 Task: Open Card Card0000000028 in Board Board0000000007 in Workspace WS0000000003 in Trello. Add Member 17.ch.pooja@gmail.com to Card Card0000000028 in Board Board0000000007 in Workspace WS0000000003 in Trello. Add Red Label titled Label0000000028 to Card Card0000000028 in Board Board0000000007 in Workspace WS0000000003 in Trello. Add Checklist CL0000000028 to Card Card0000000028 in Board Board0000000007 in Workspace WS0000000003 in Trello. Add Dates with Start Date as Jul 01 2023 and Due Date as Jul 31 2023 to Card Card0000000028 in Board Board0000000007 in Workspace WS0000000003 in Trello
Action: Mouse moved to (314, 464)
Screenshot: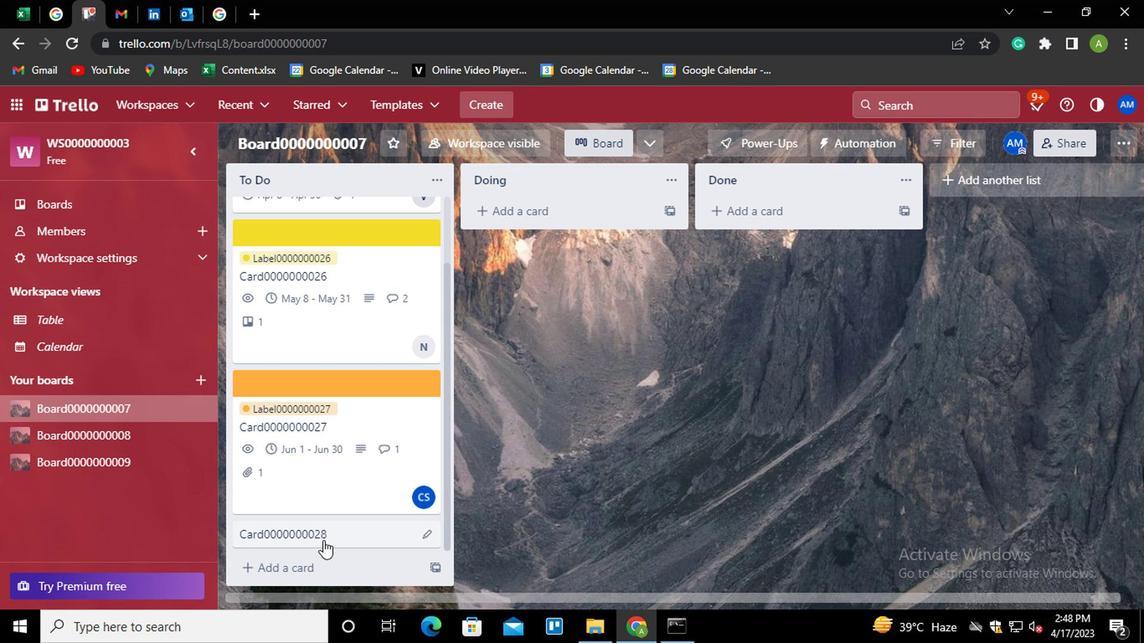 
Action: Mouse pressed left at (314, 464)
Screenshot: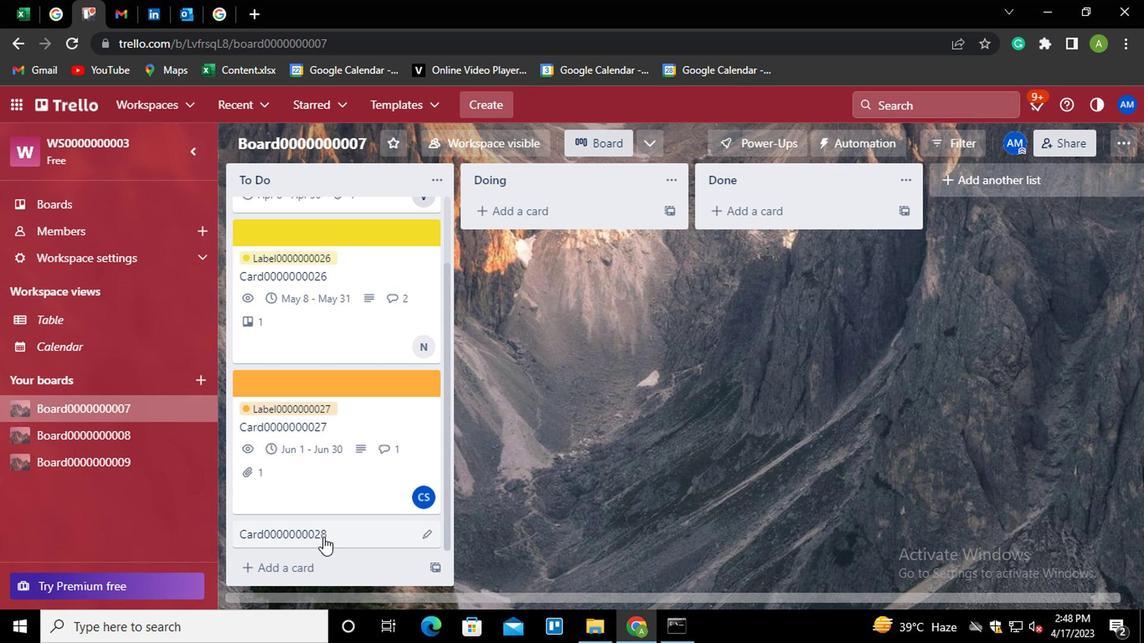 
Action: Mouse moved to (640, 259)
Screenshot: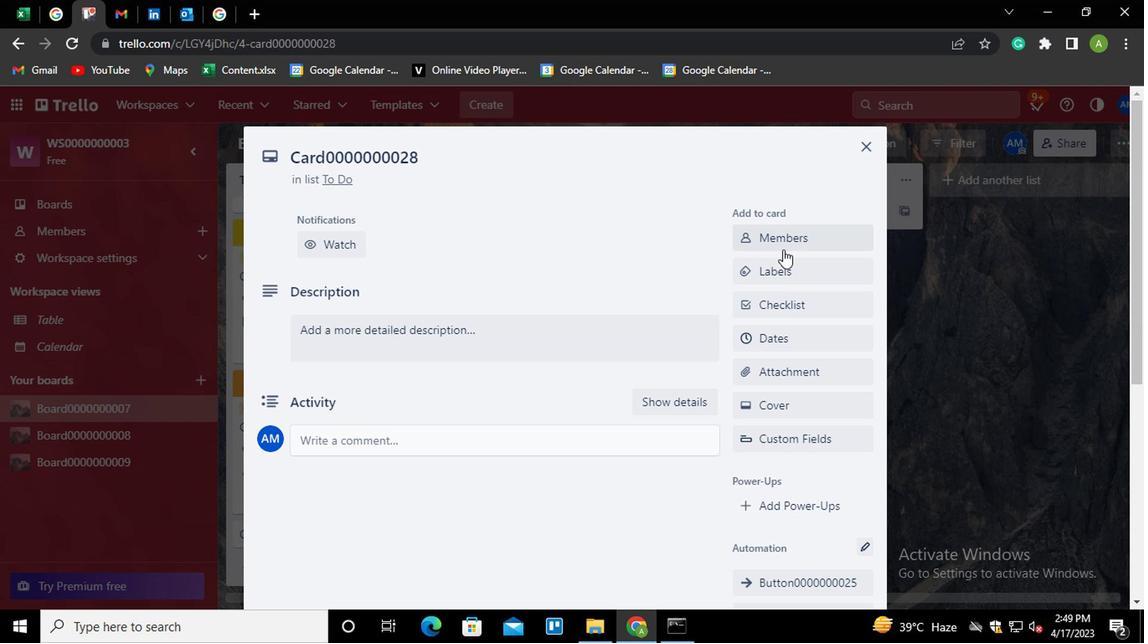 
Action: Mouse pressed left at (640, 259)
Screenshot: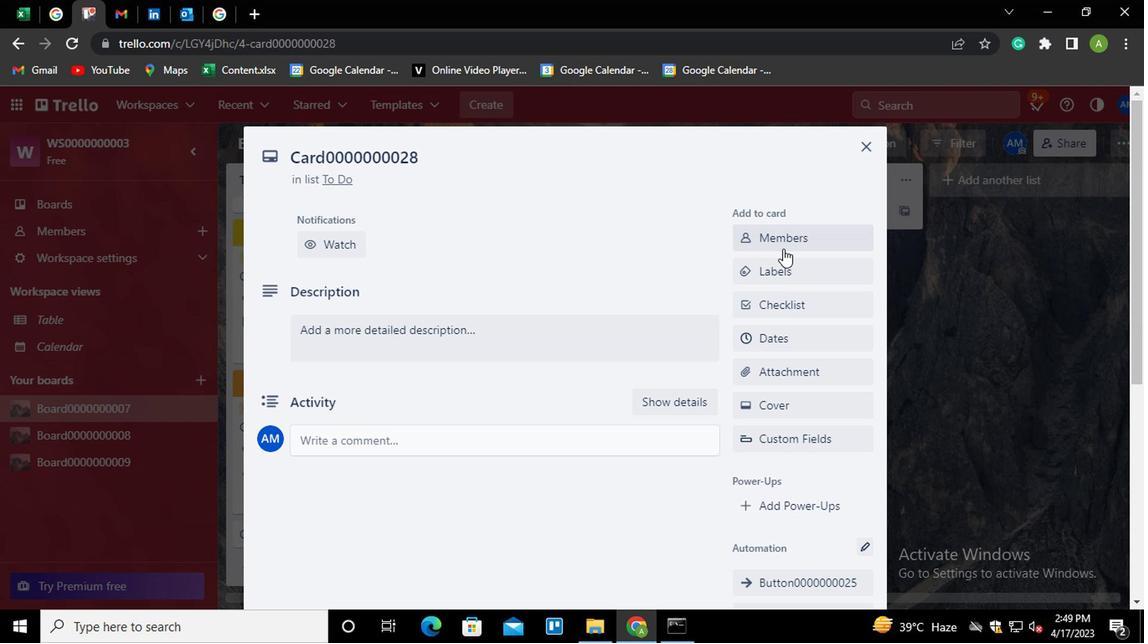 
Action: Key pressed 17.ch.pooja<Key.shift>@GMAIL.COM
Screenshot: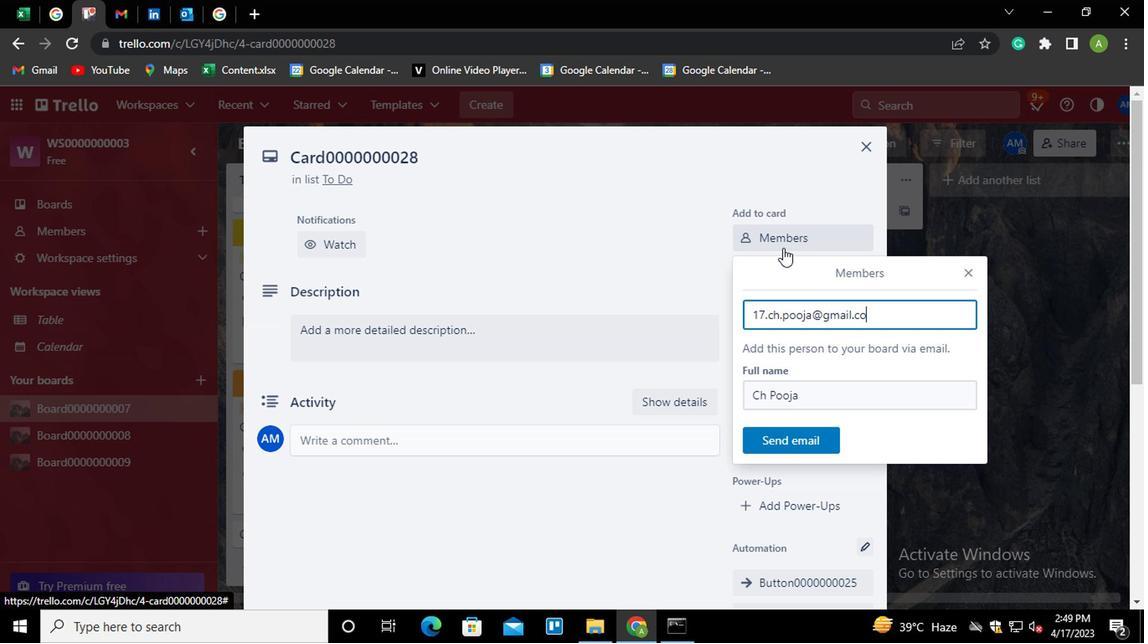 
Action: Mouse moved to (634, 400)
Screenshot: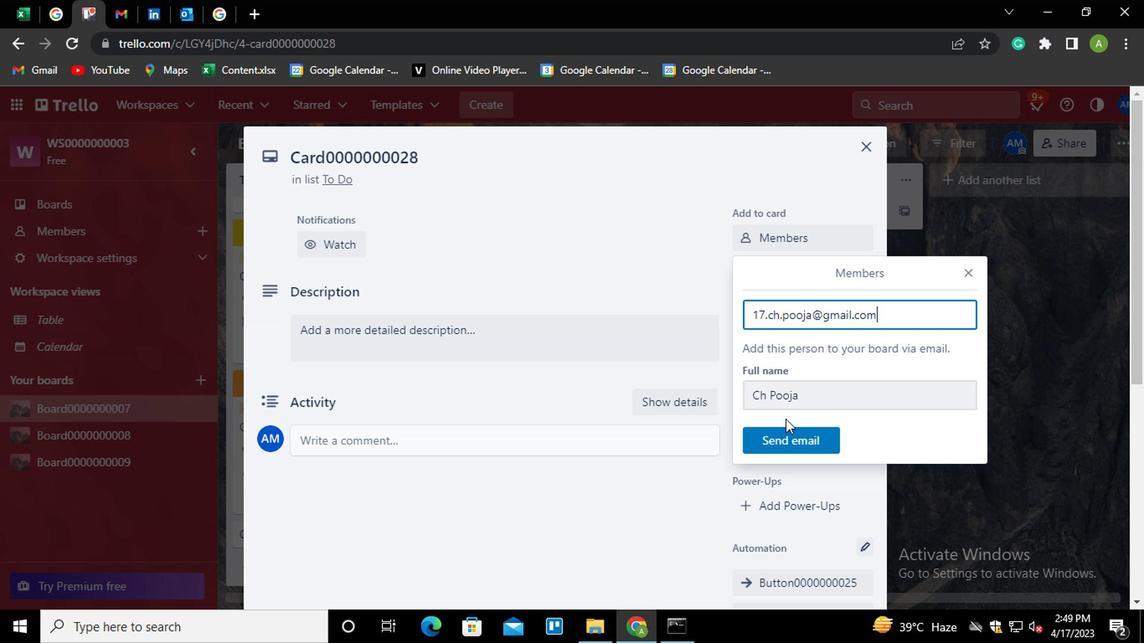
Action: Mouse pressed left at (634, 400)
Screenshot: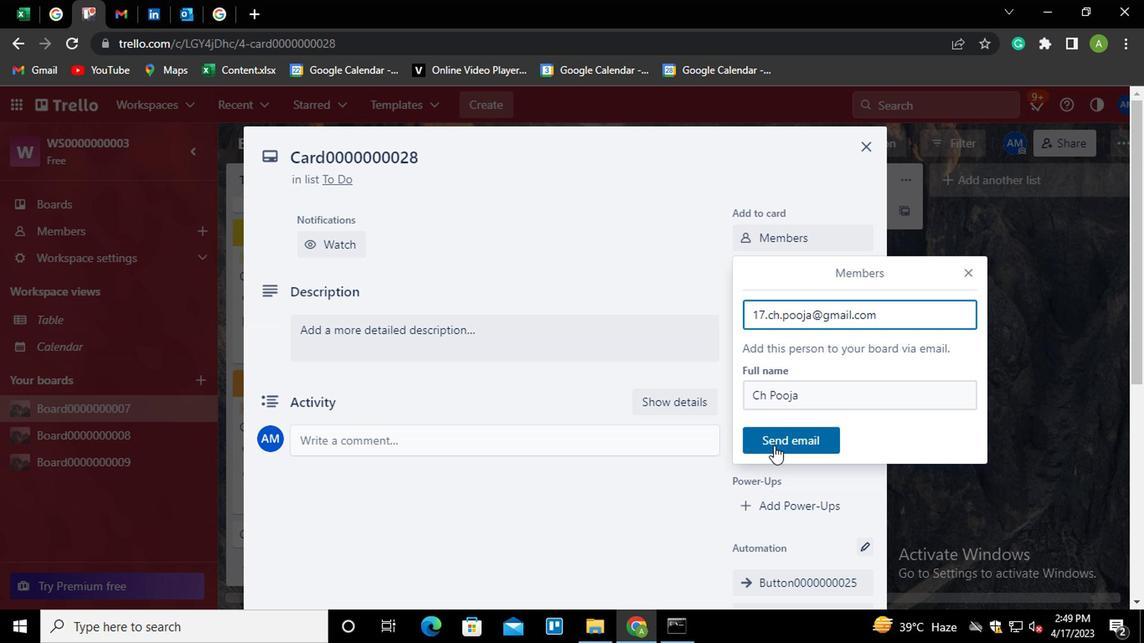 
Action: Mouse moved to (640, 272)
Screenshot: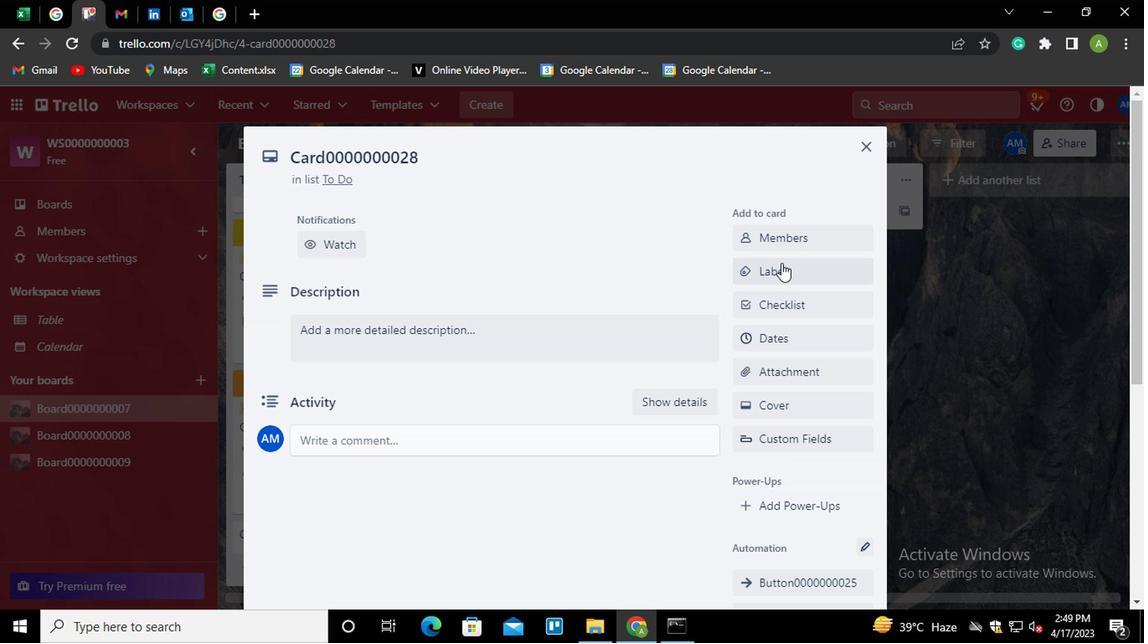 
Action: Mouse pressed left at (640, 272)
Screenshot: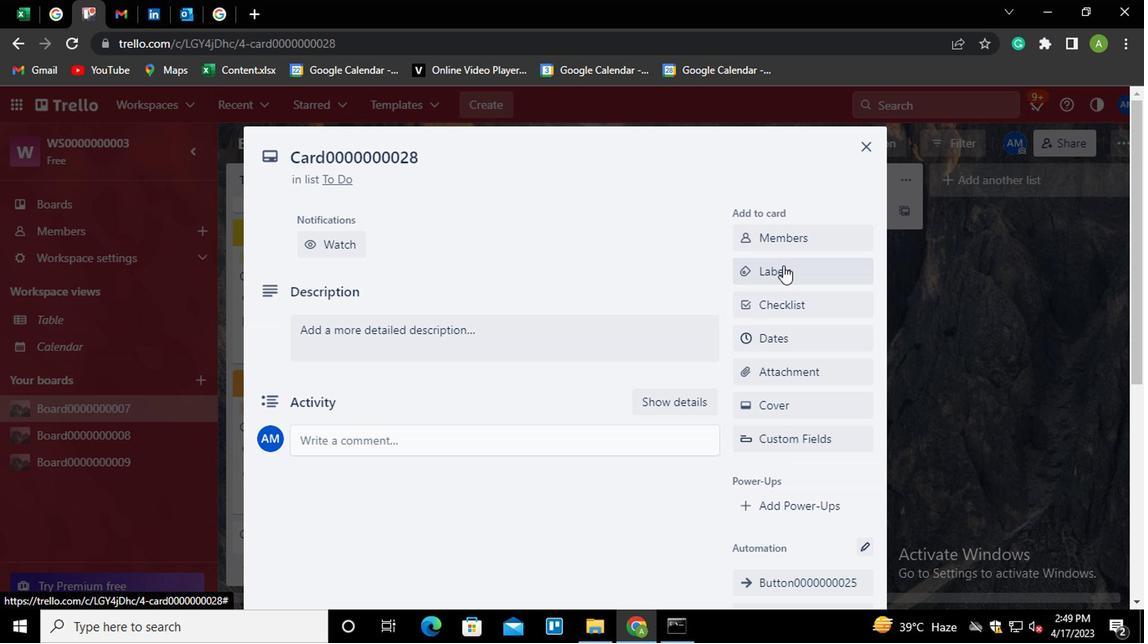 
Action: Mouse moved to (619, 320)
Screenshot: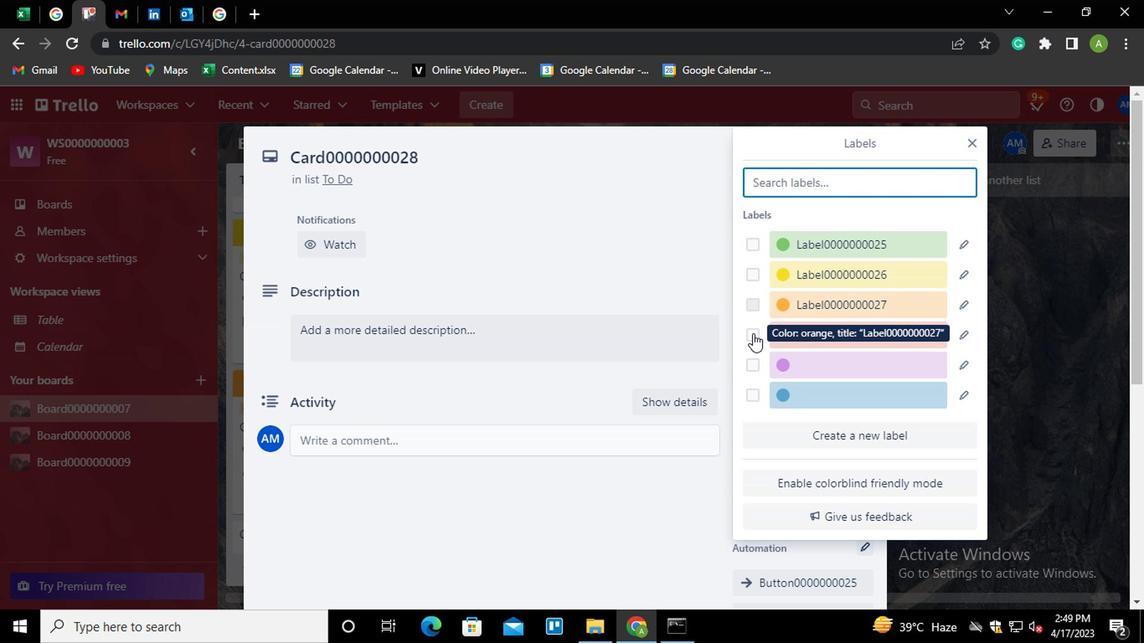 
Action: Mouse pressed left at (619, 320)
Screenshot: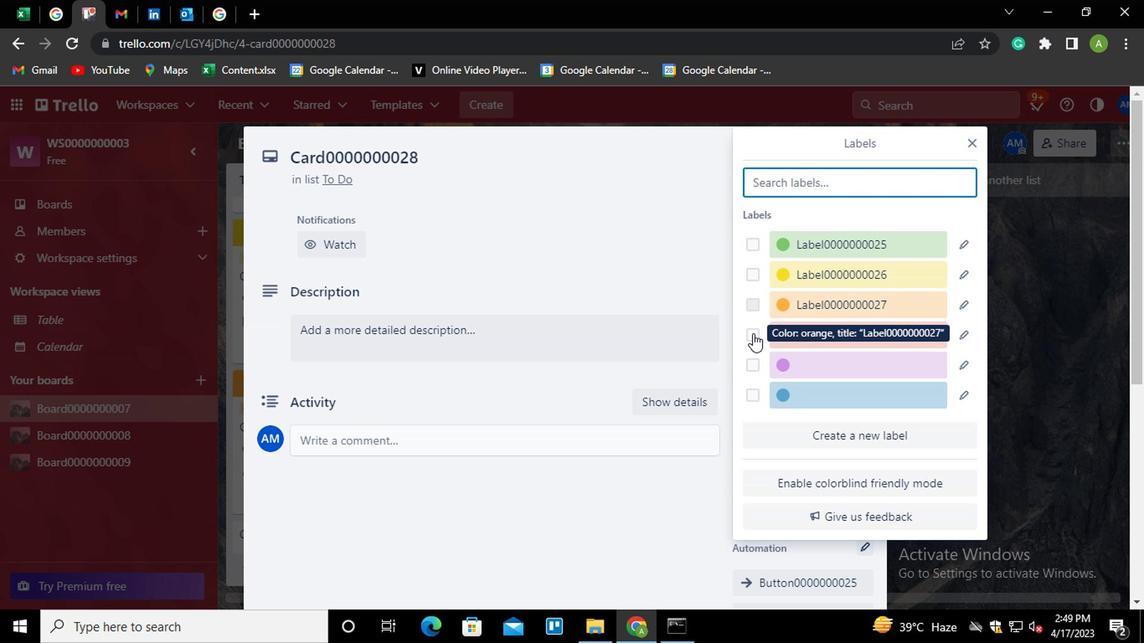 
Action: Mouse moved to (771, 319)
Screenshot: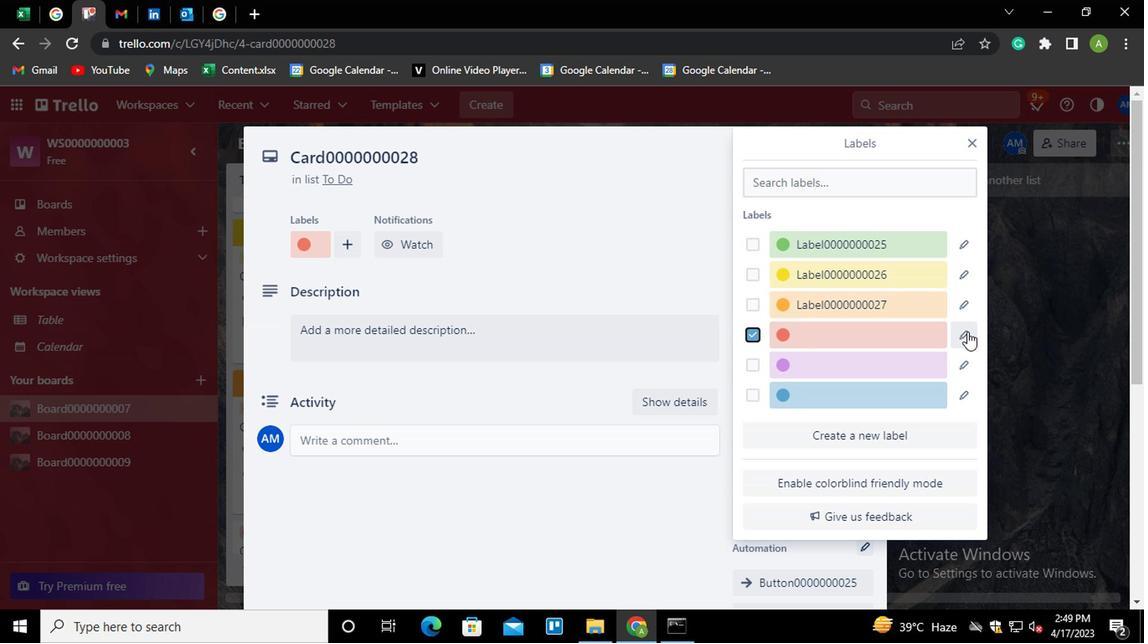 
Action: Mouse pressed left at (771, 319)
Screenshot: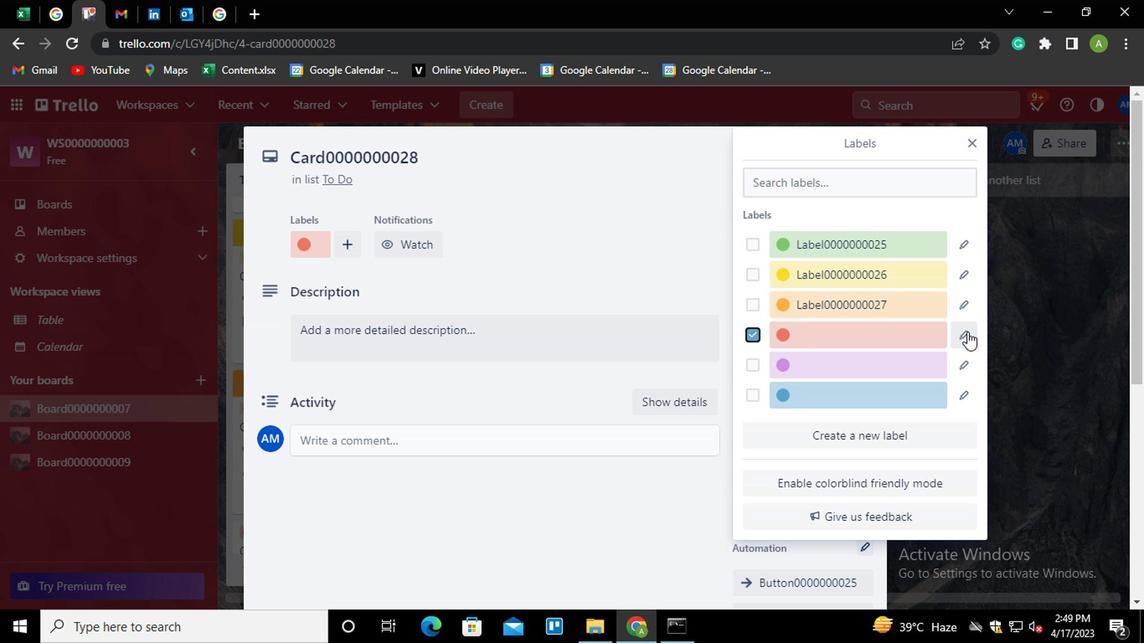 
Action: Mouse moved to (757, 327)
Screenshot: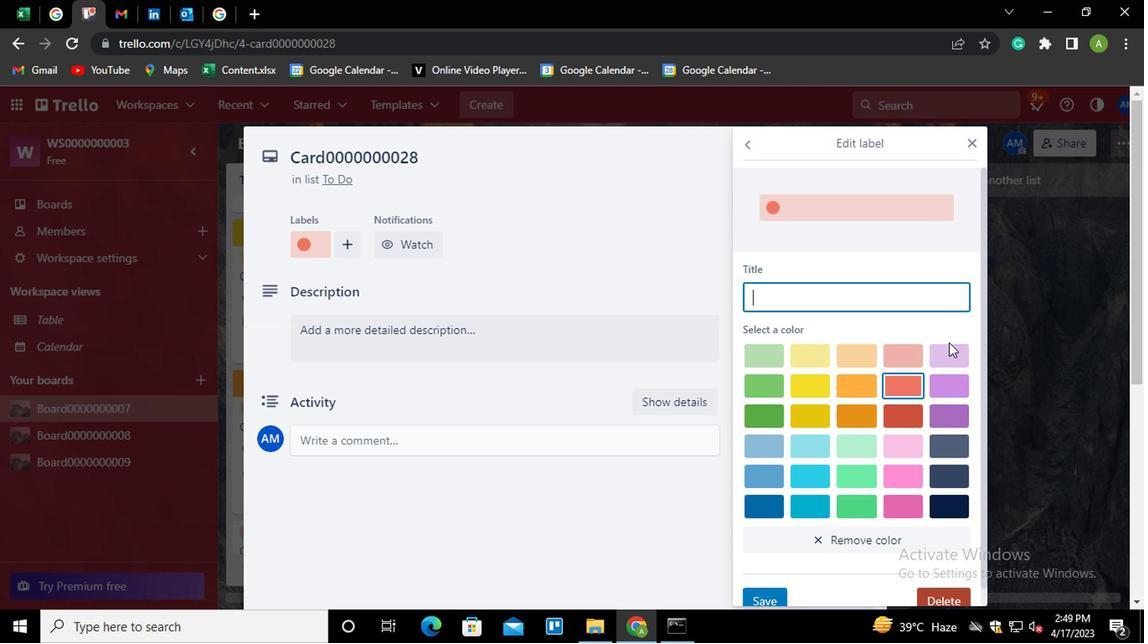 
Action: Key pressed <Key.shift>LABEL0000000028
Screenshot: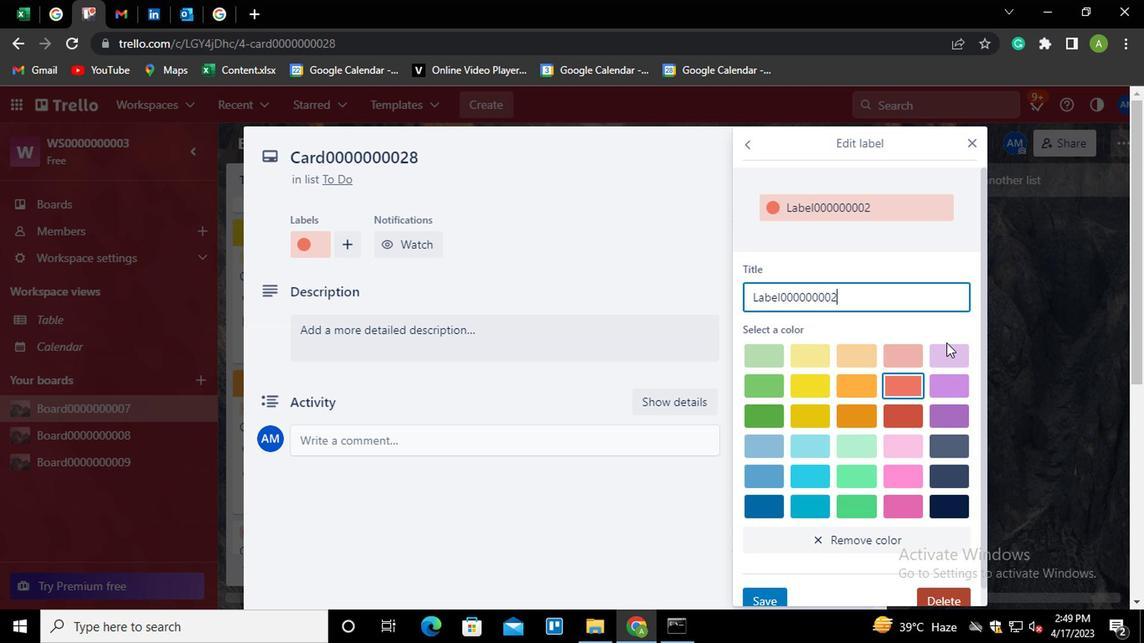 
Action: Mouse moved to (636, 503)
Screenshot: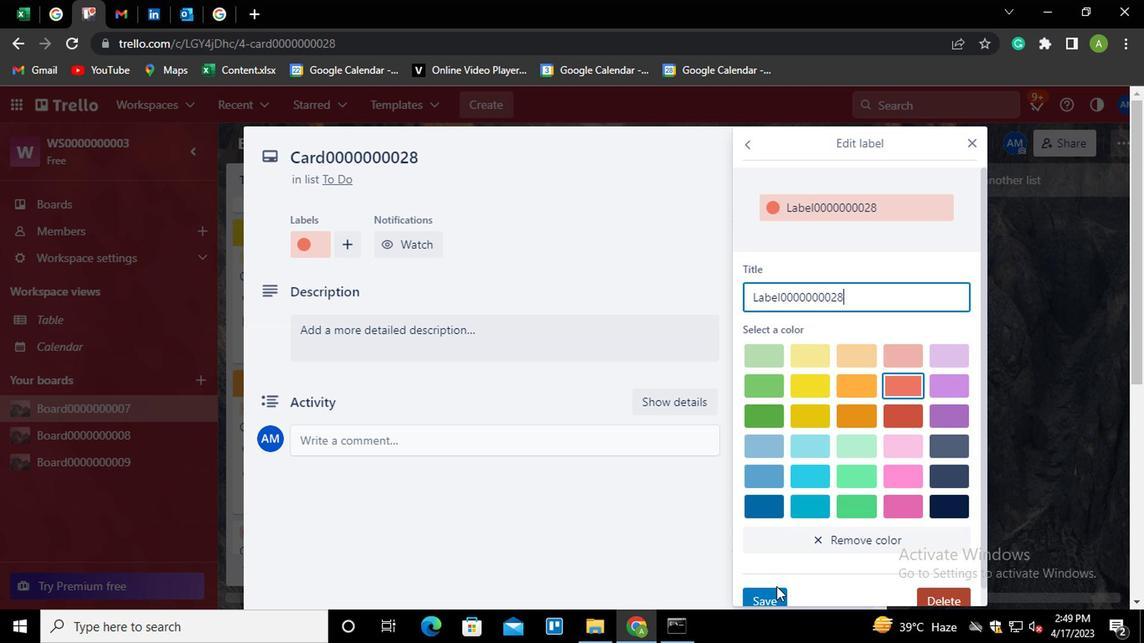 
Action: Mouse pressed left at (636, 503)
Screenshot: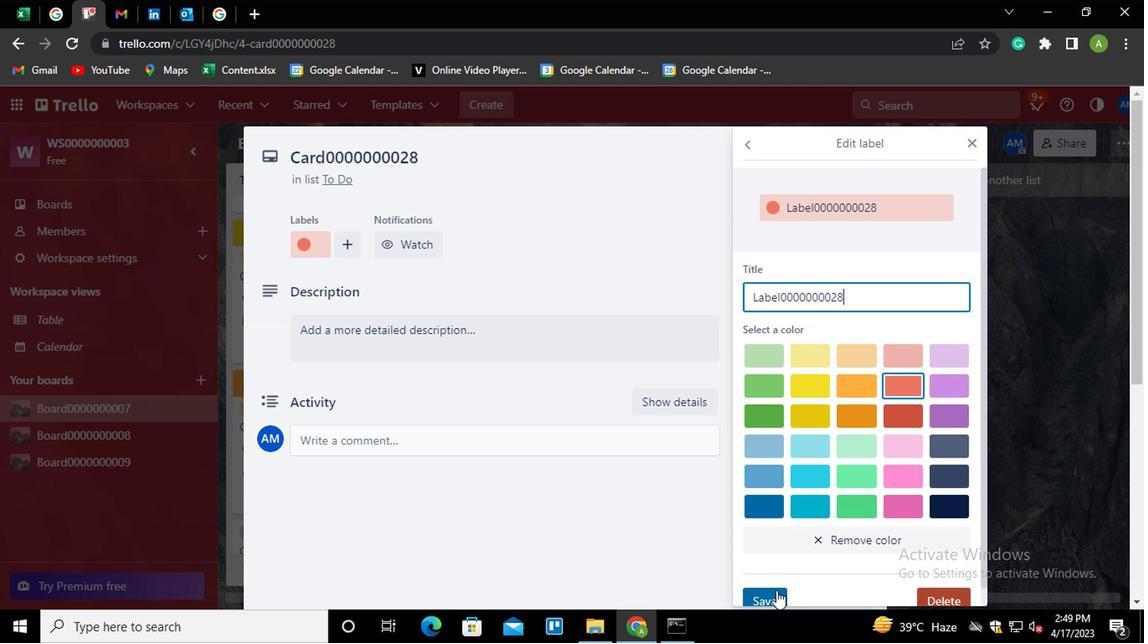 
Action: Mouse moved to (565, 259)
Screenshot: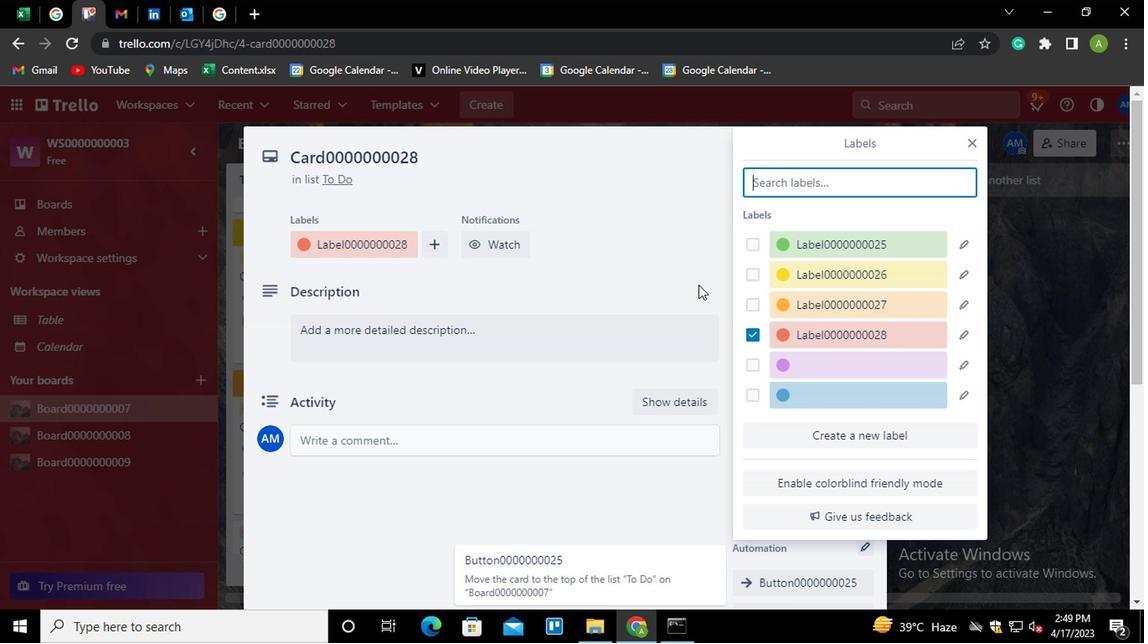 
Action: Mouse pressed left at (565, 259)
Screenshot: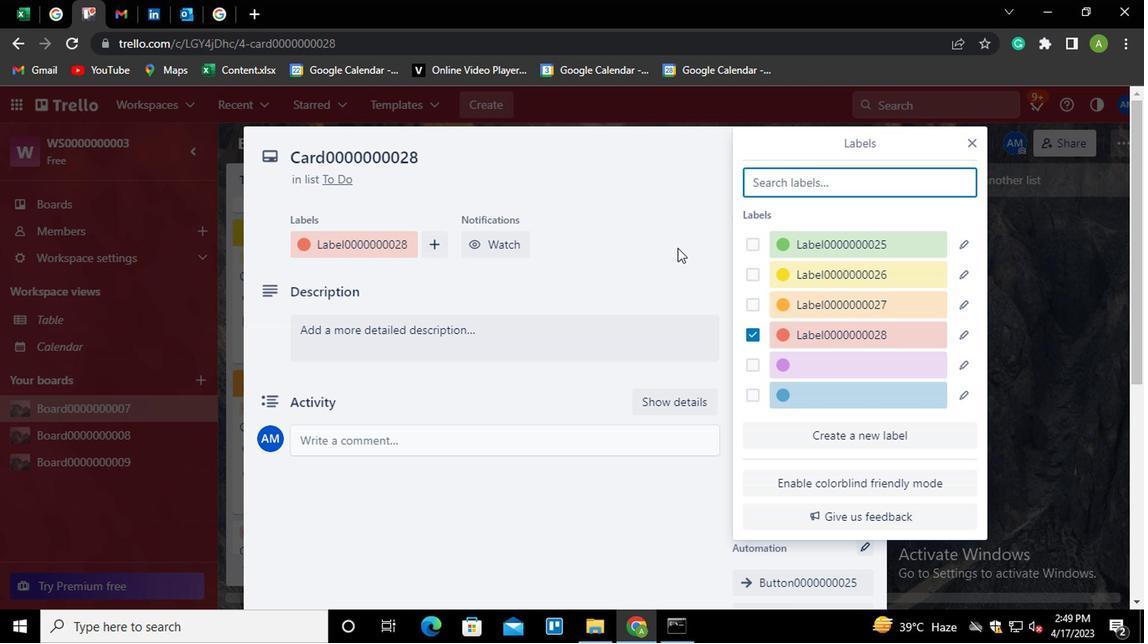 
Action: Mouse moved to (649, 296)
Screenshot: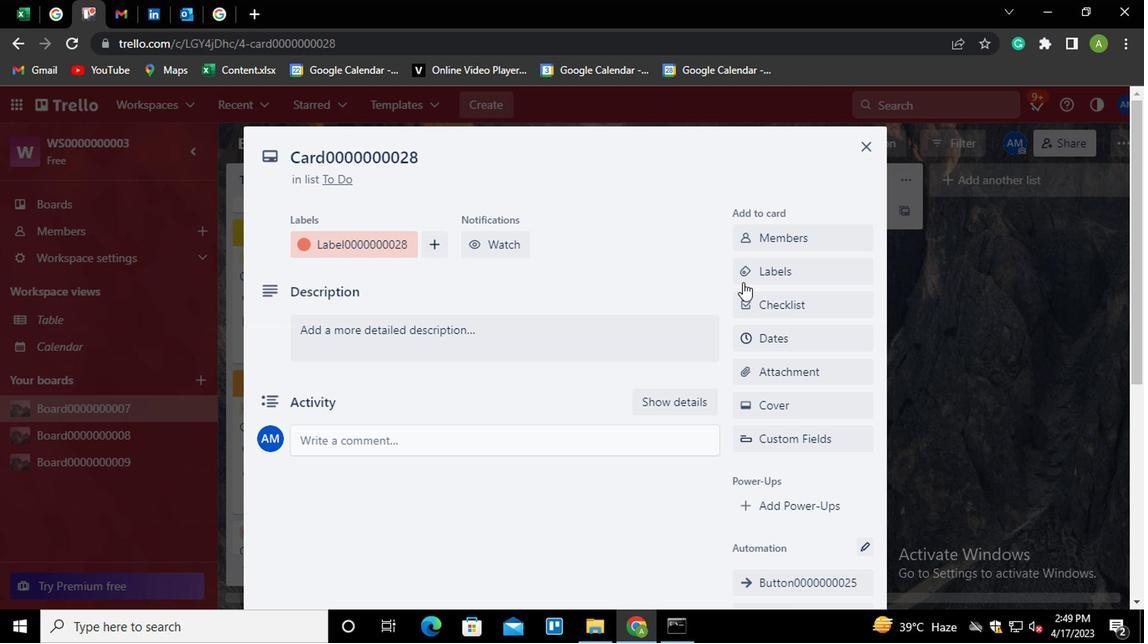 
Action: Mouse pressed left at (649, 296)
Screenshot: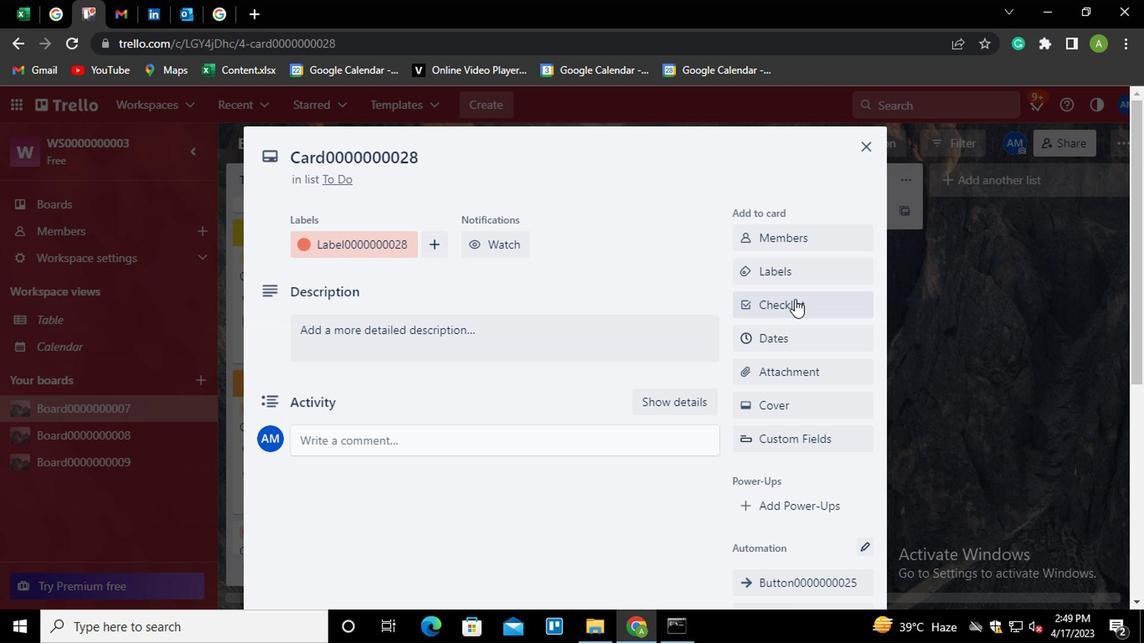 
Action: Mouse moved to (648, 346)
Screenshot: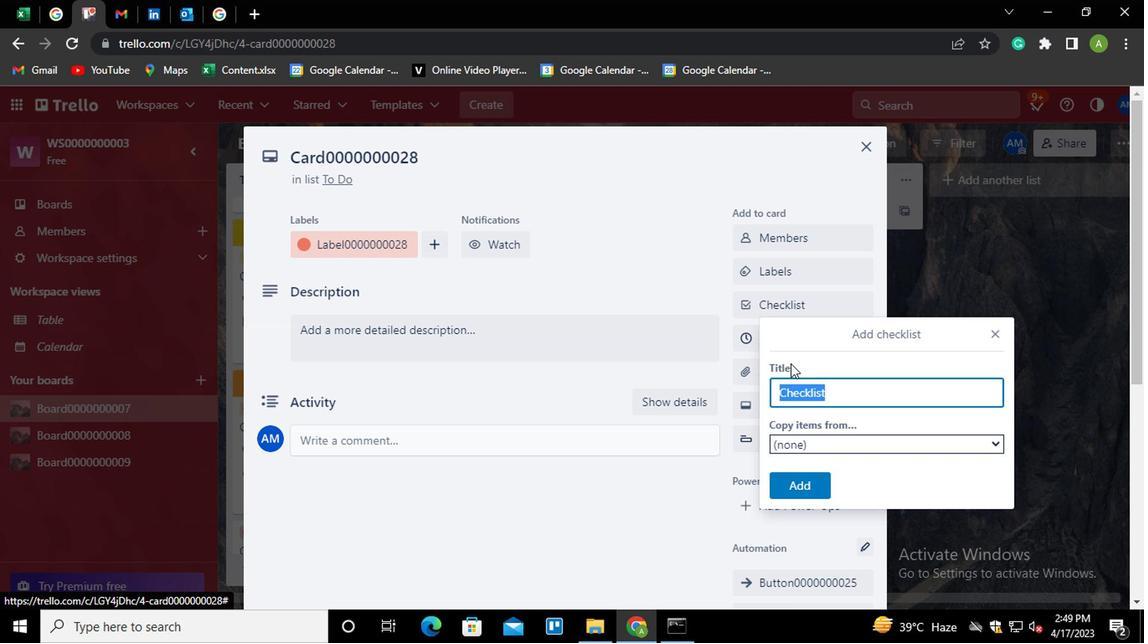 
Action: Key pressed <Key.shift>CL0000000028
Screenshot: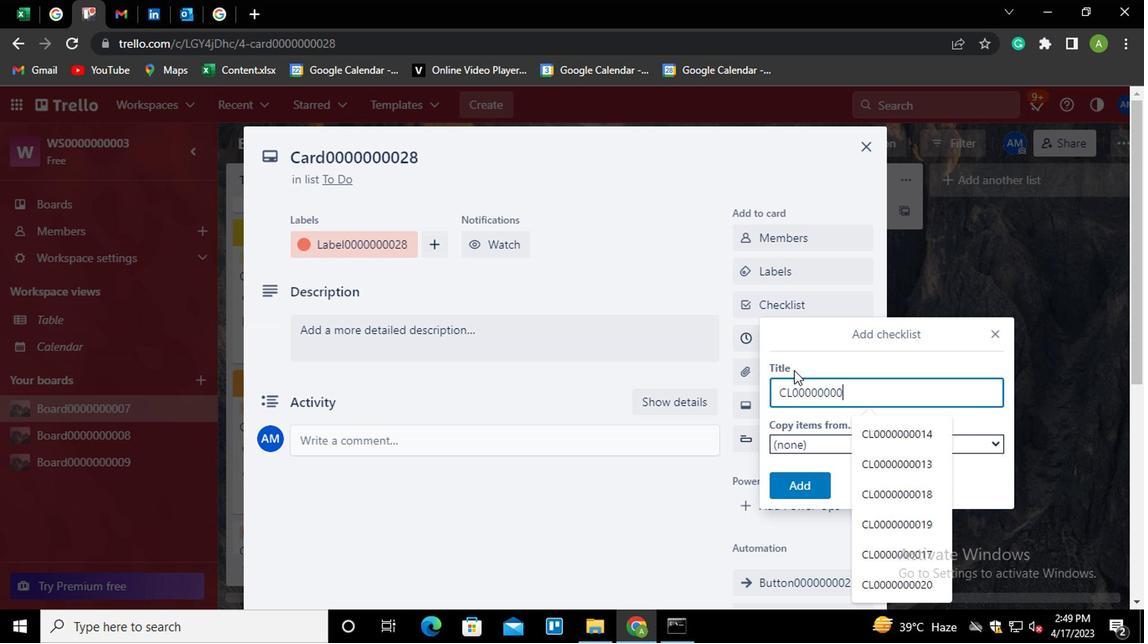 
Action: Mouse moved to (656, 433)
Screenshot: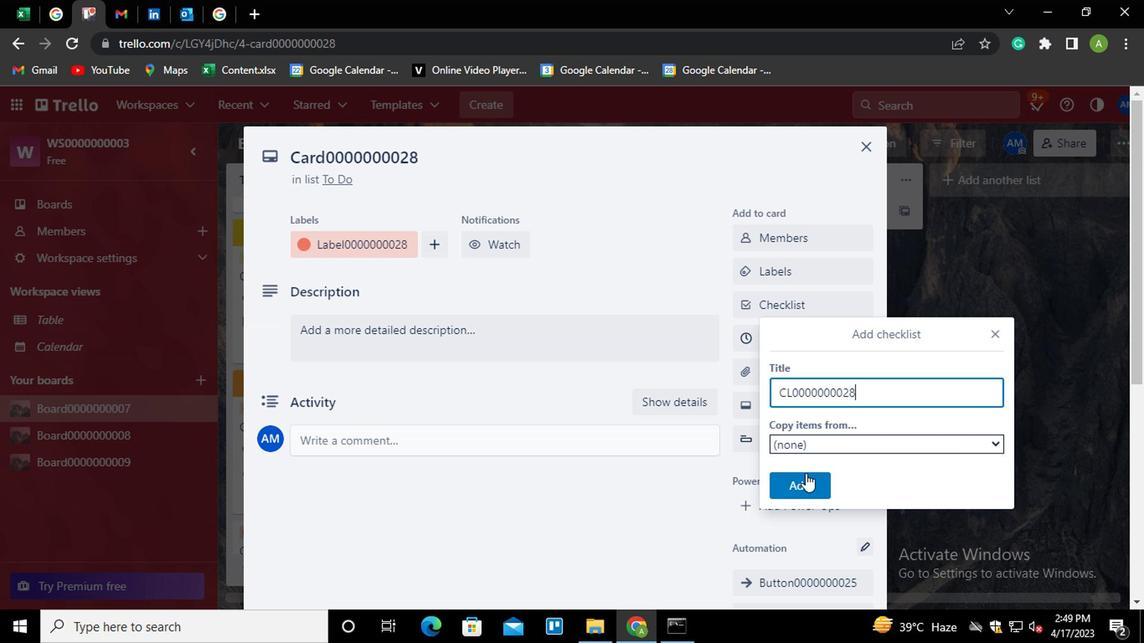 
Action: Mouse pressed left at (656, 433)
Screenshot: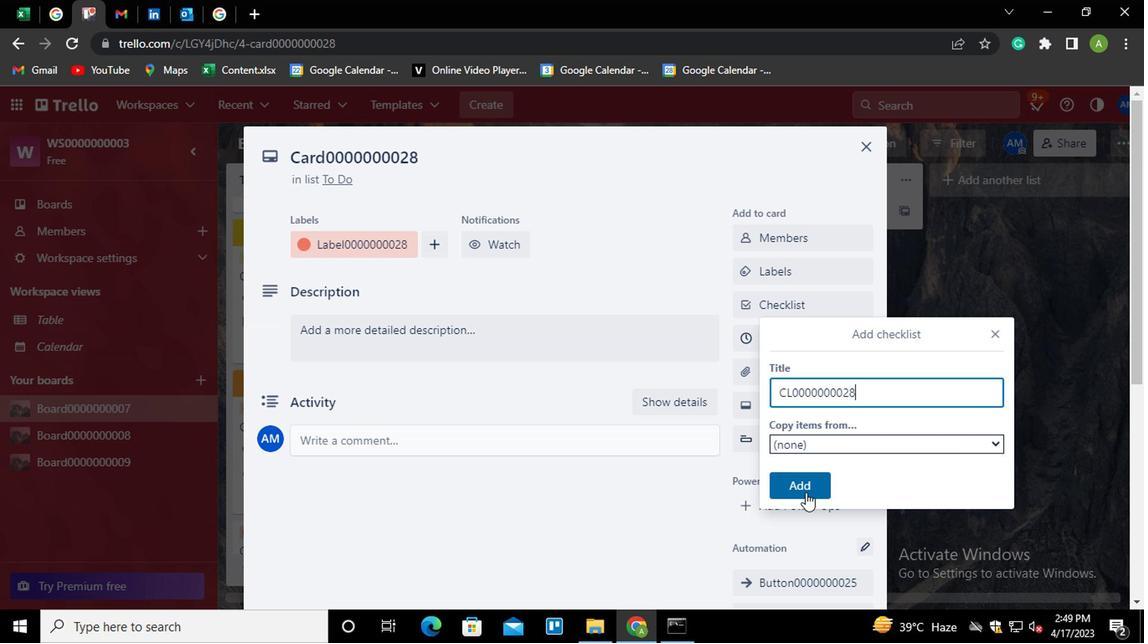 
Action: Mouse moved to (643, 323)
Screenshot: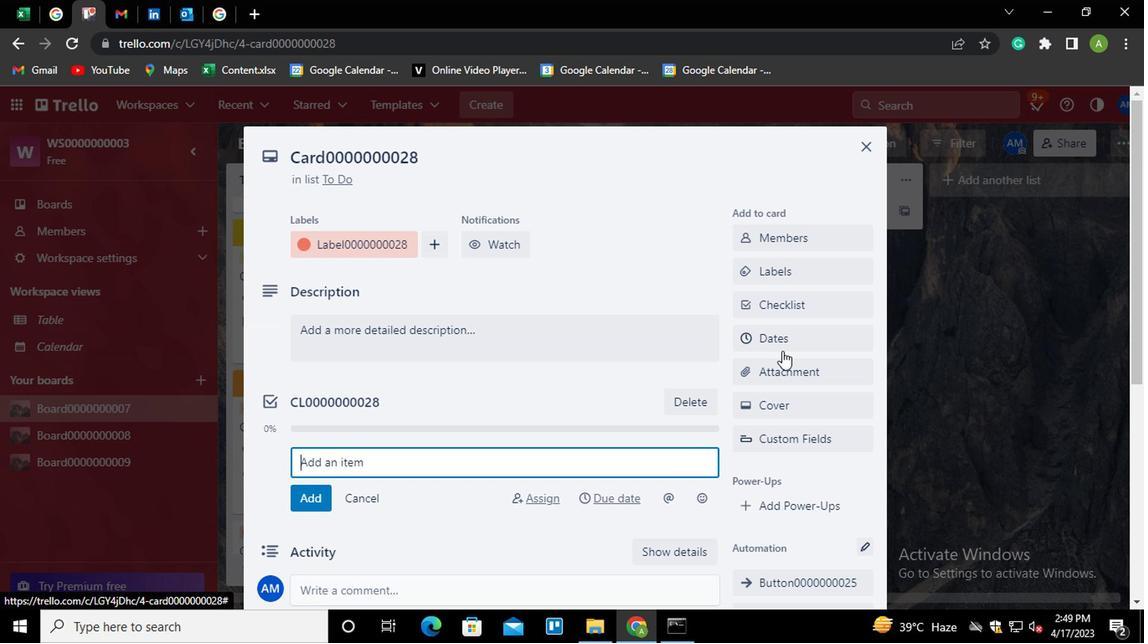 
Action: Mouse pressed left at (643, 323)
Screenshot: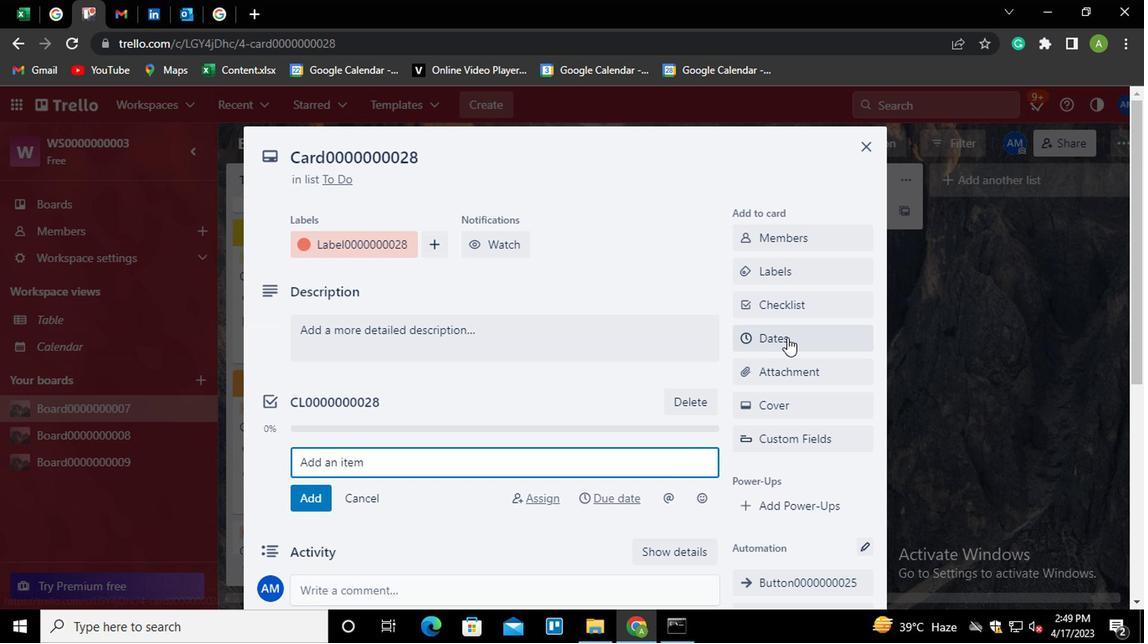 
Action: Mouse moved to (614, 398)
Screenshot: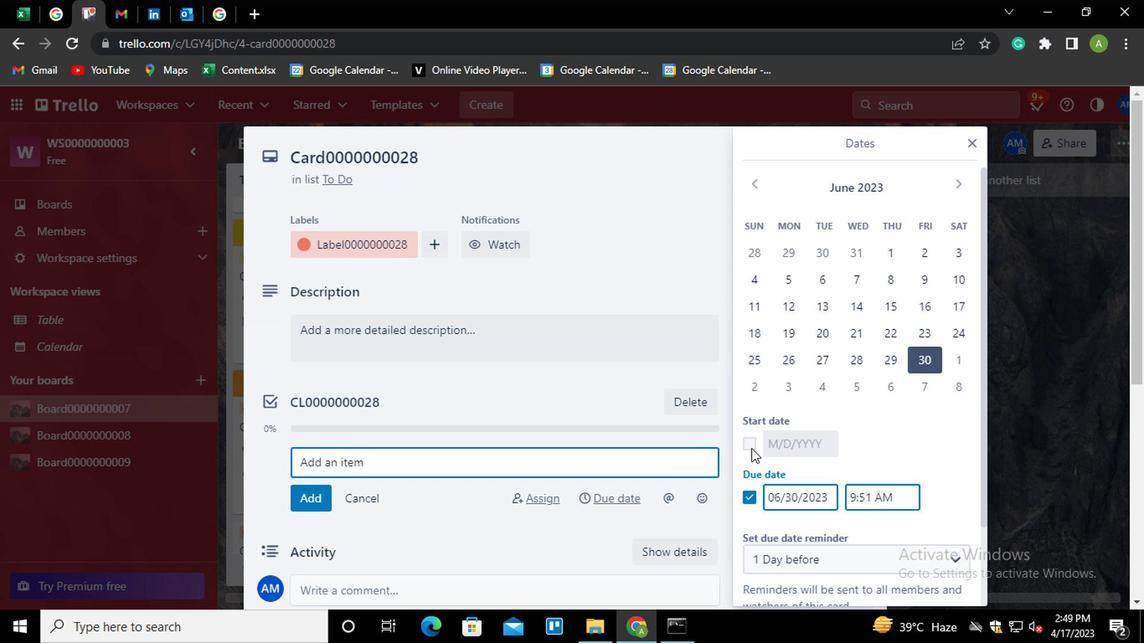 
Action: Mouse pressed left at (614, 398)
Screenshot: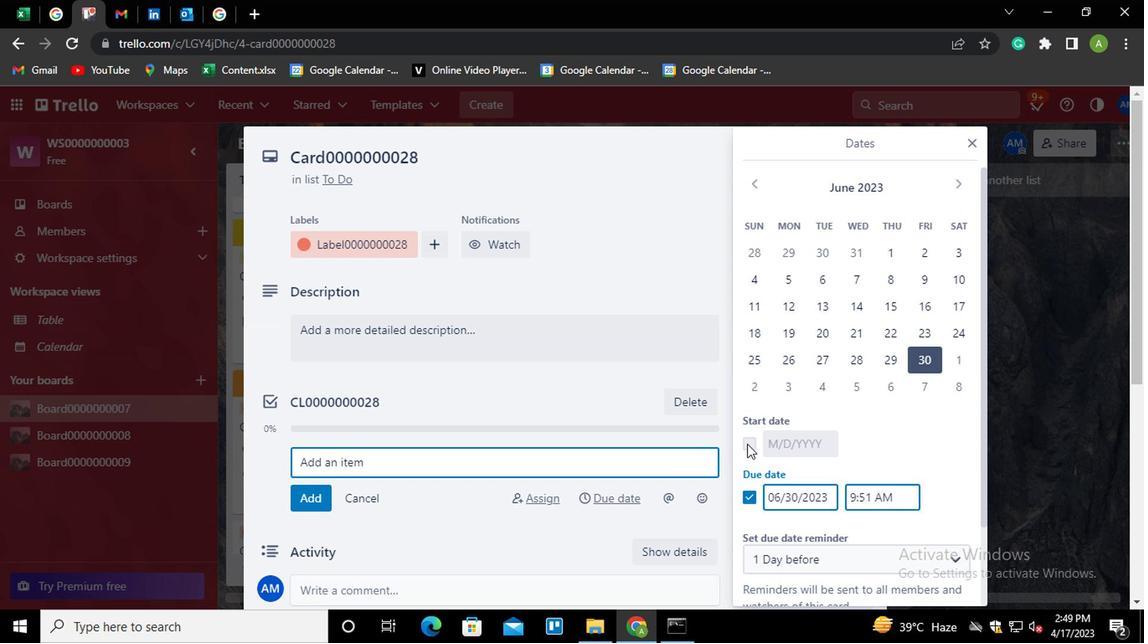 
Action: Mouse moved to (638, 400)
Screenshot: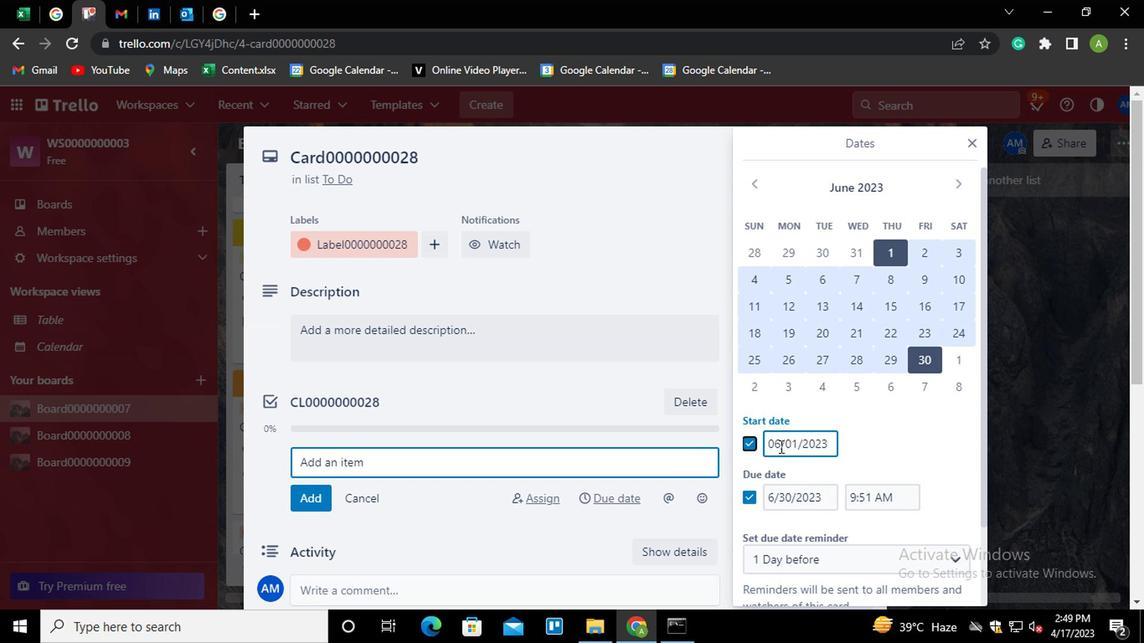 
Action: Mouse pressed left at (638, 400)
Screenshot: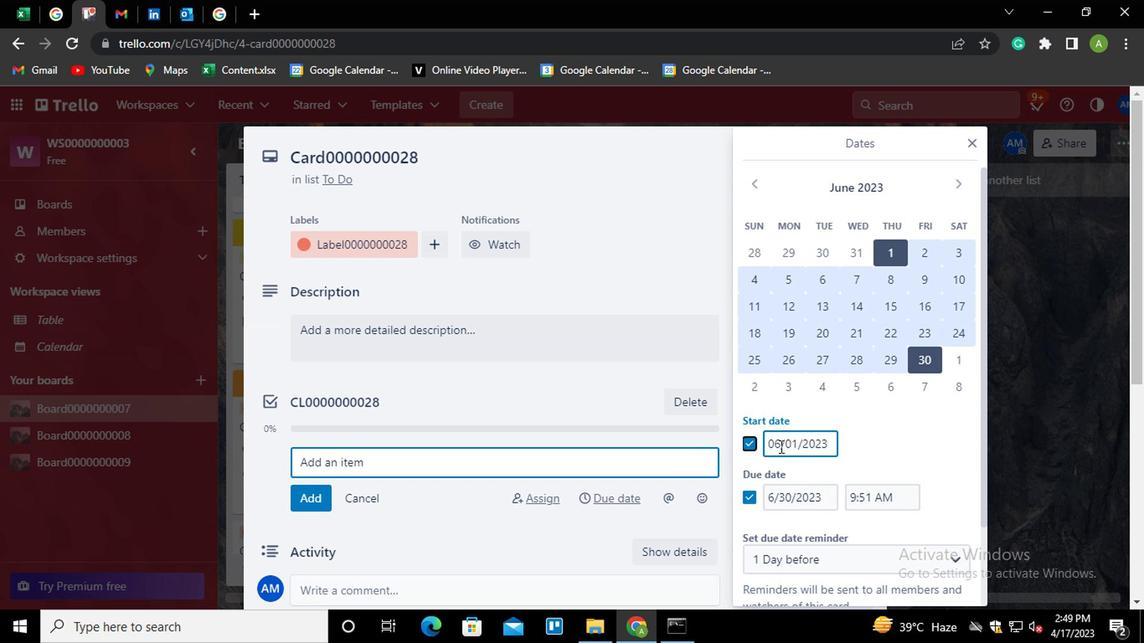 
Action: Mouse moved to (684, 396)
Screenshot: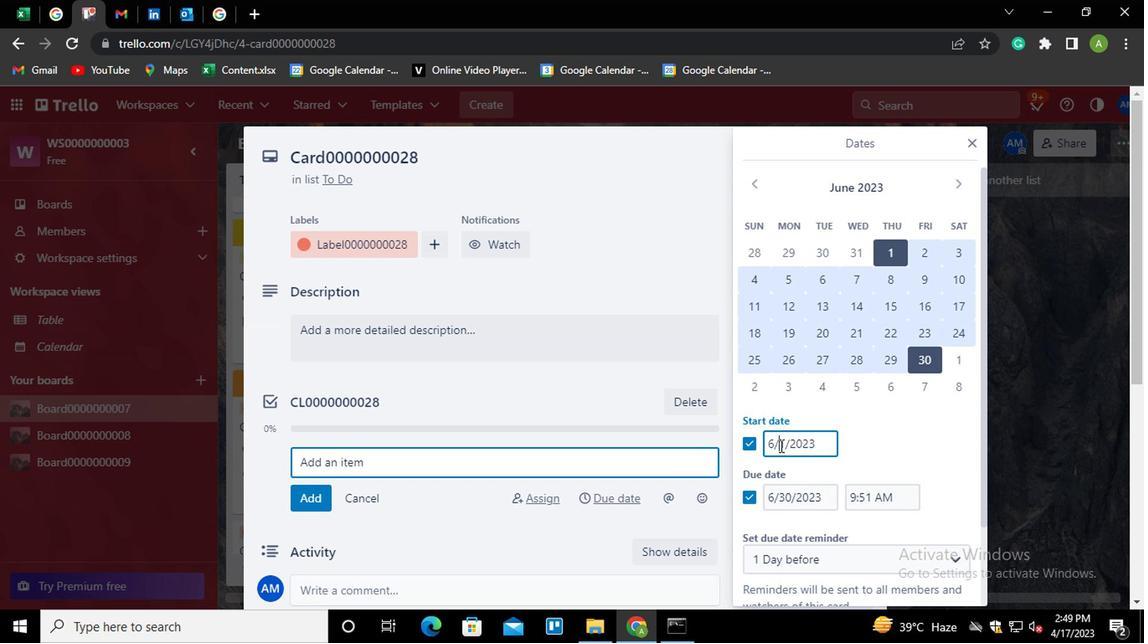 
Action: Key pressed <Key.left><Key.backspace>7
Screenshot: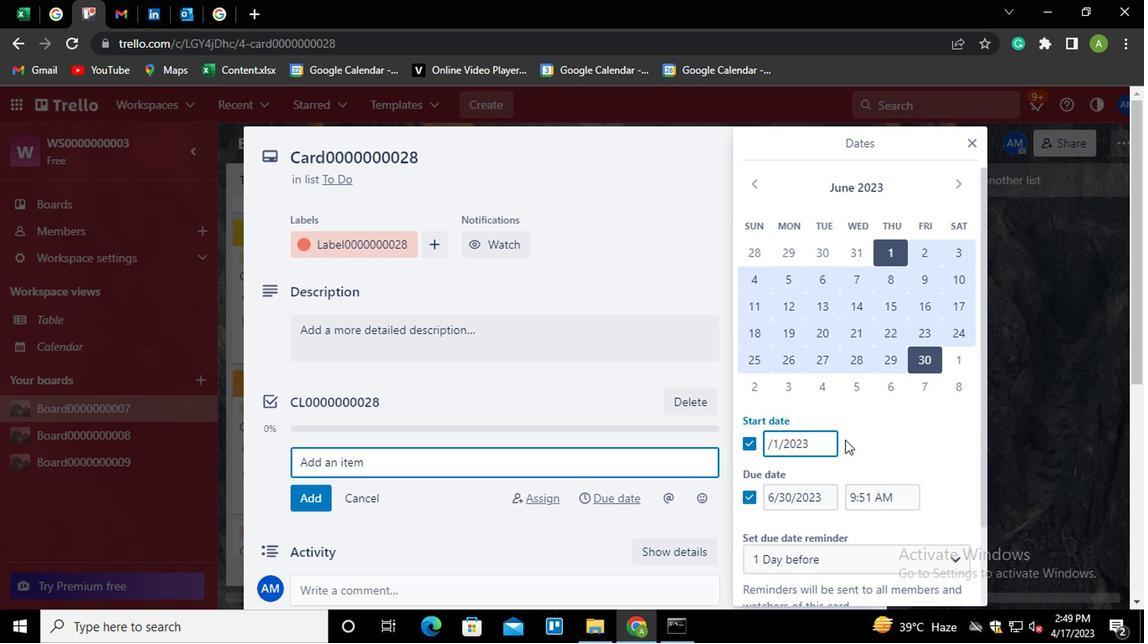 
Action: Mouse moved to (751, 385)
Screenshot: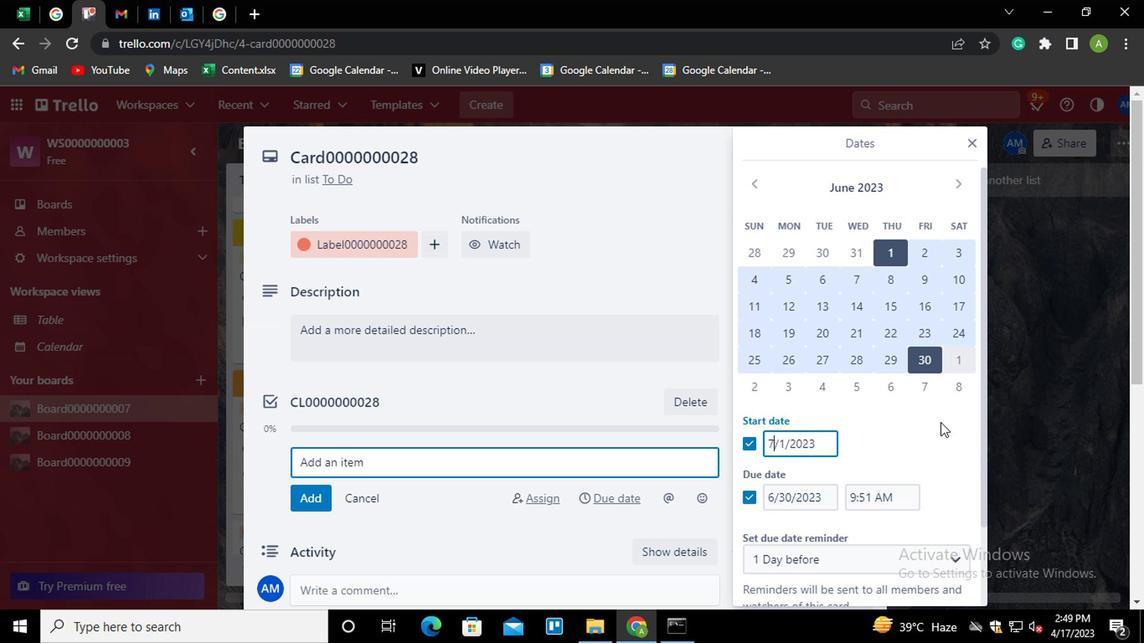 
Action: Mouse pressed left at (751, 385)
Screenshot: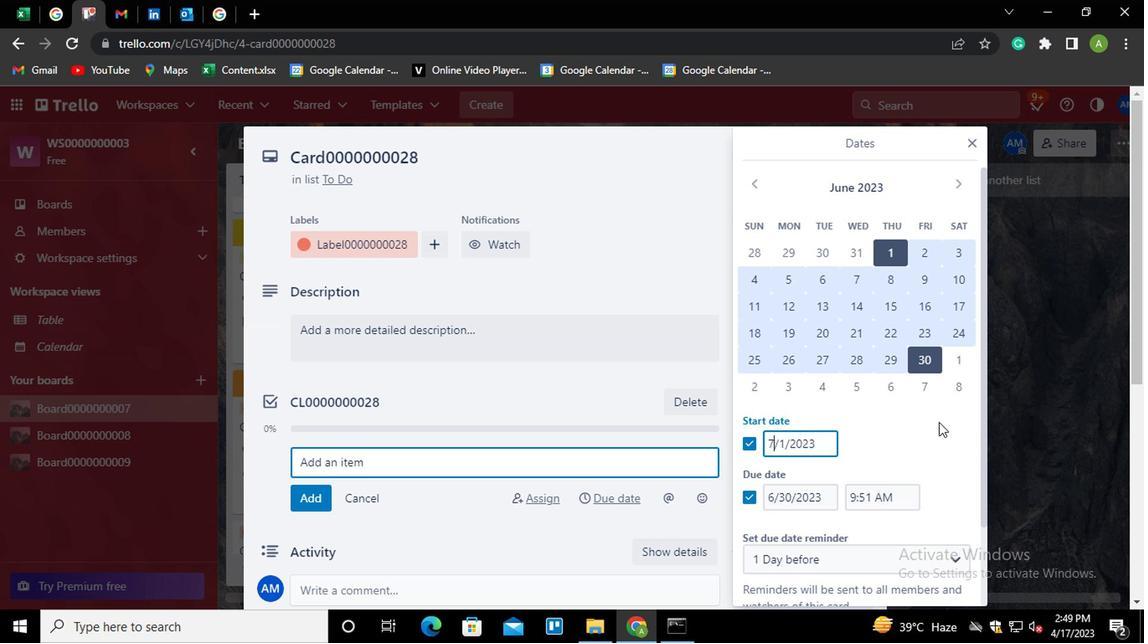 
Action: Mouse moved to (651, 437)
Screenshot: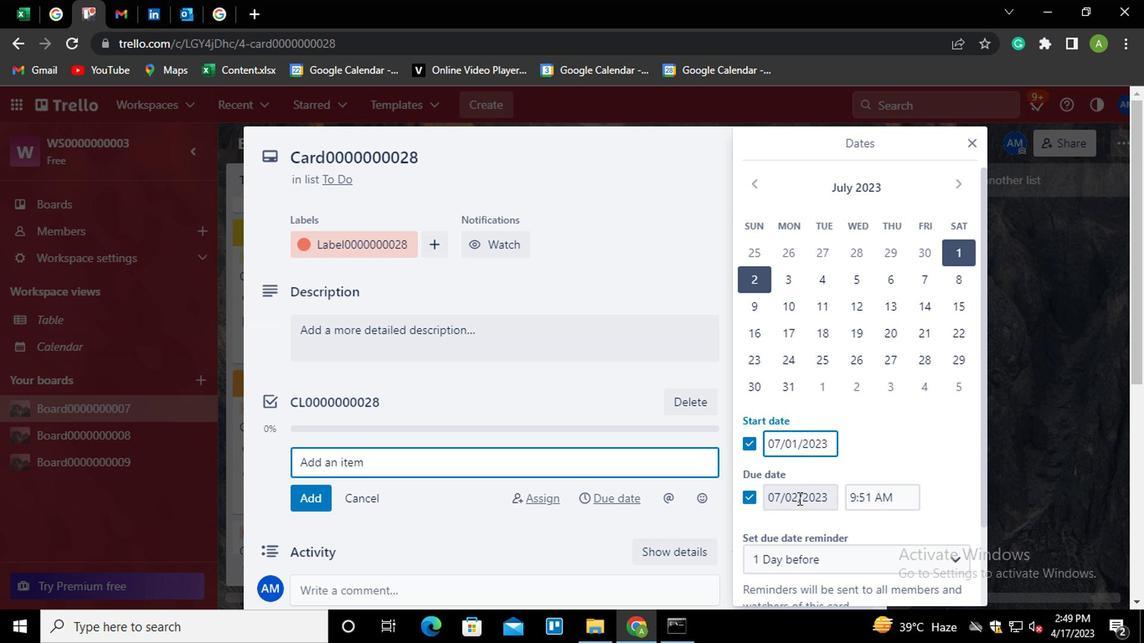 
Action: Mouse pressed left at (651, 437)
Screenshot: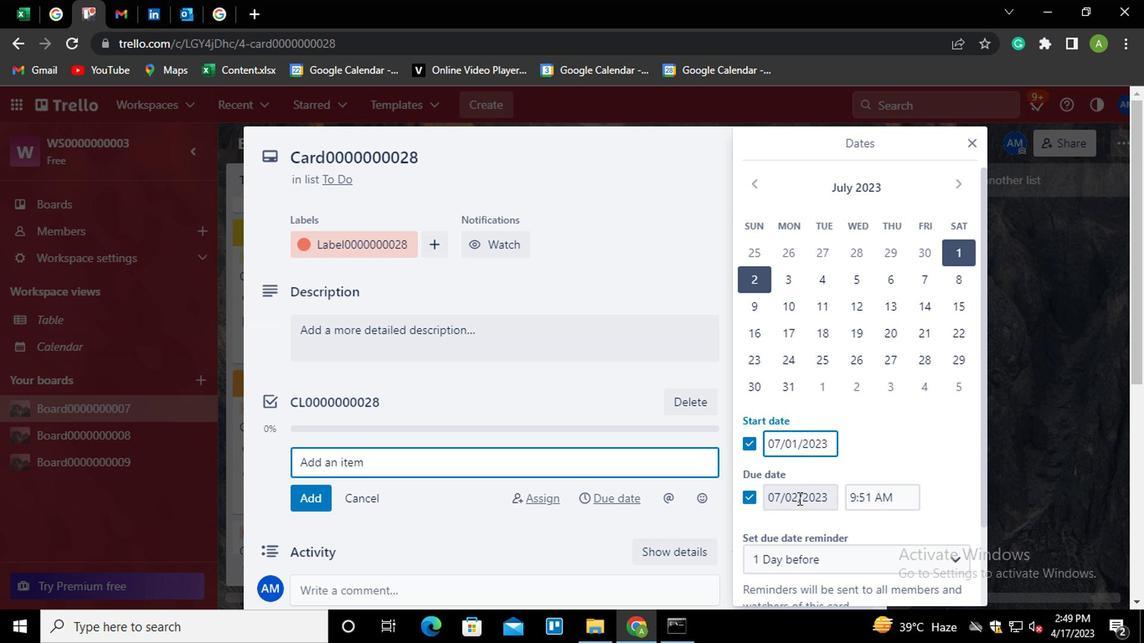 
Action: Key pressed <Key.backspace><Key.backspace>31
Screenshot: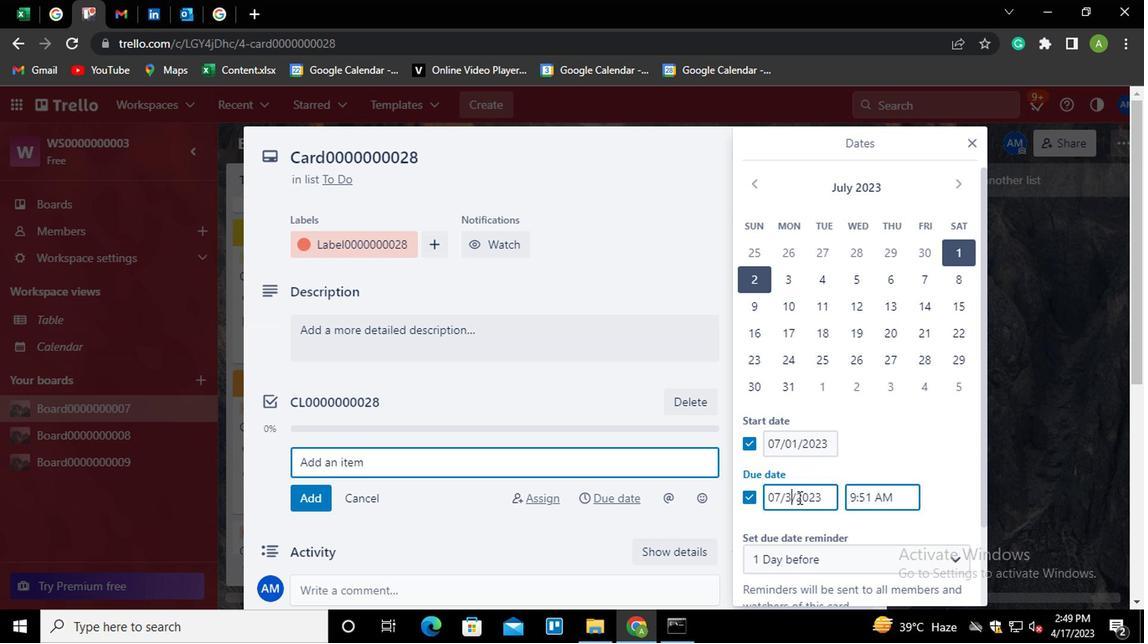 
Action: Mouse moved to (696, 394)
Screenshot: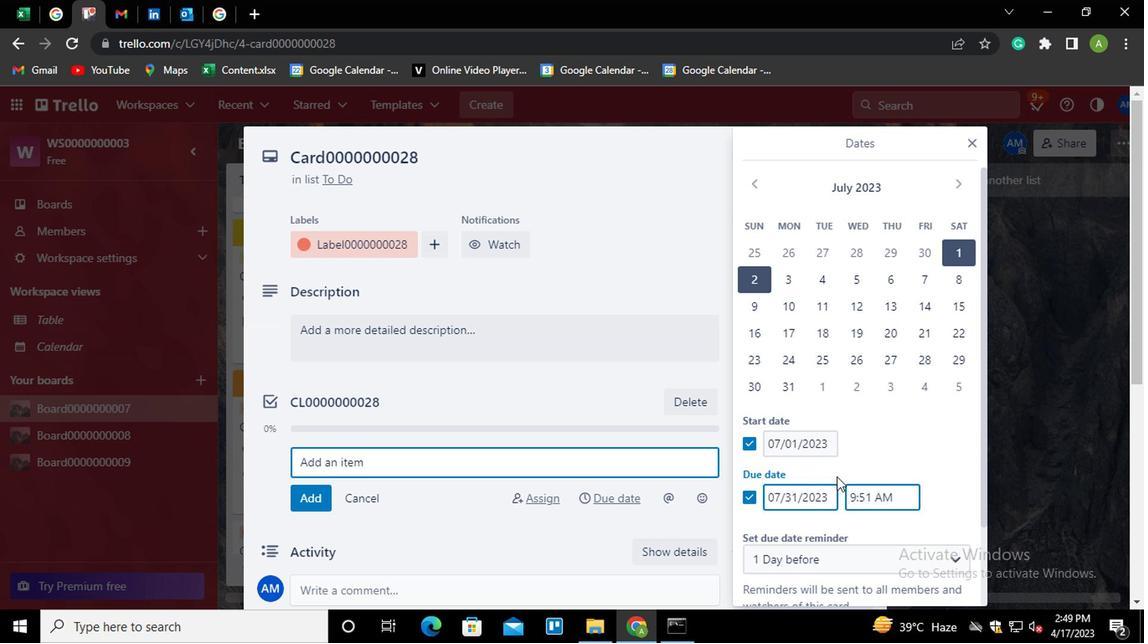
Action: Mouse pressed left at (696, 394)
Screenshot: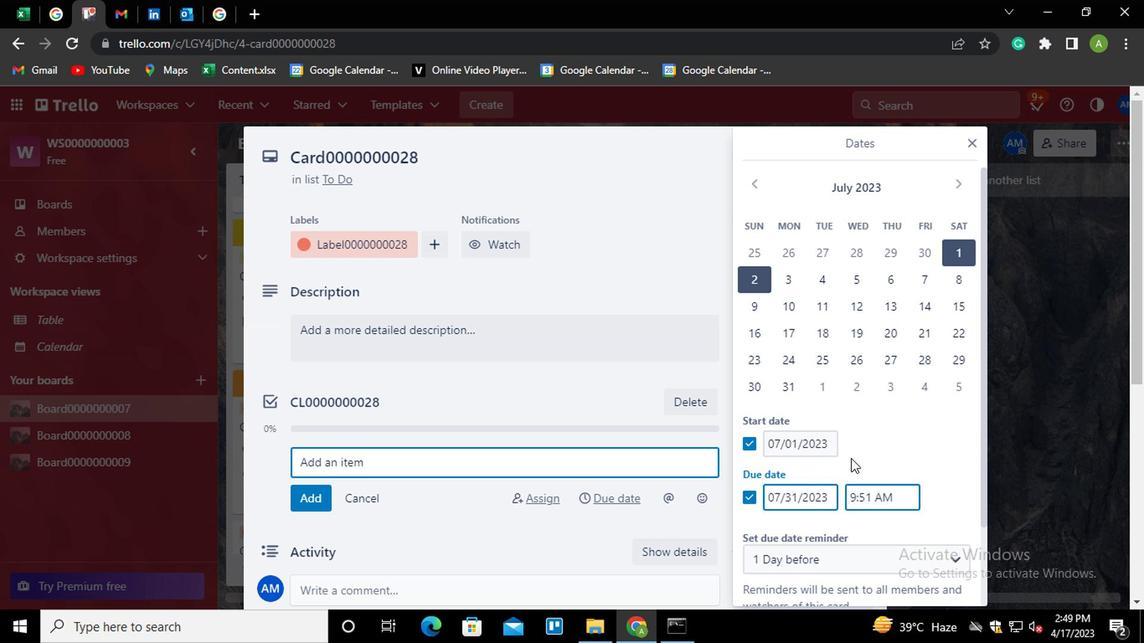 
Action: Mouse moved to (696, 394)
Screenshot: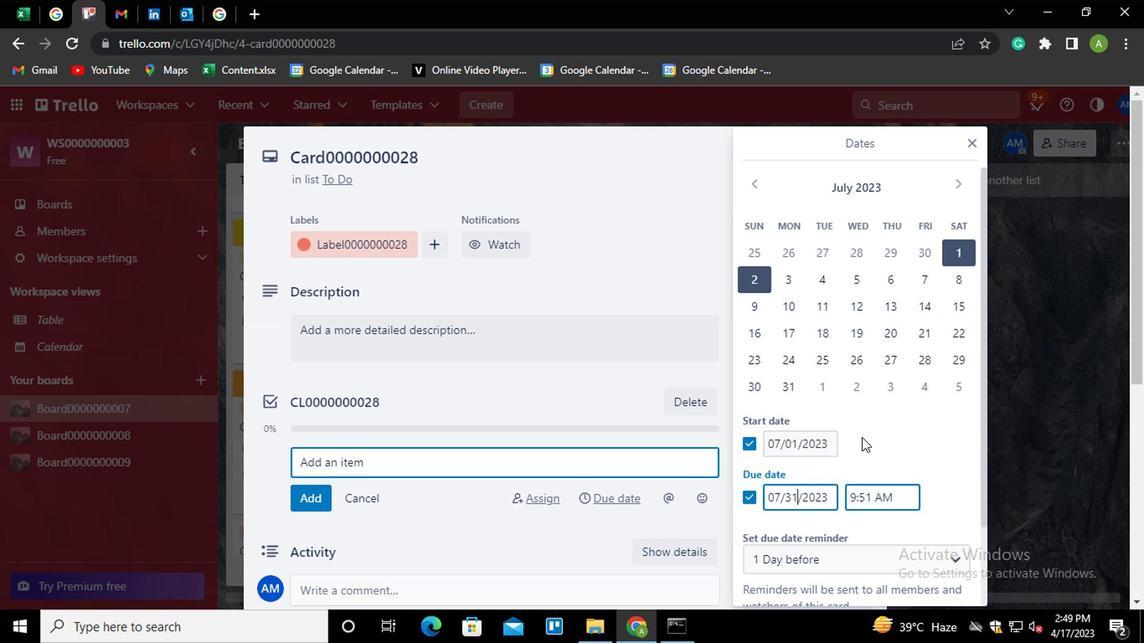 
Action: Mouse scrolled (696, 394) with delta (0, 0)
Screenshot: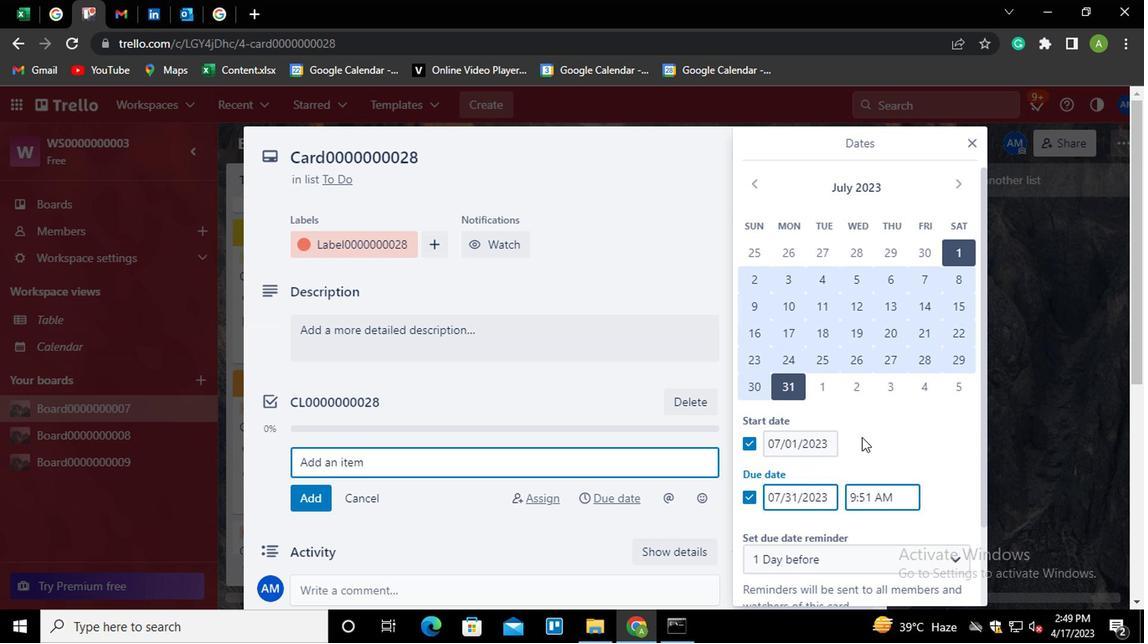 
Action: Mouse scrolled (696, 394) with delta (0, 0)
Screenshot: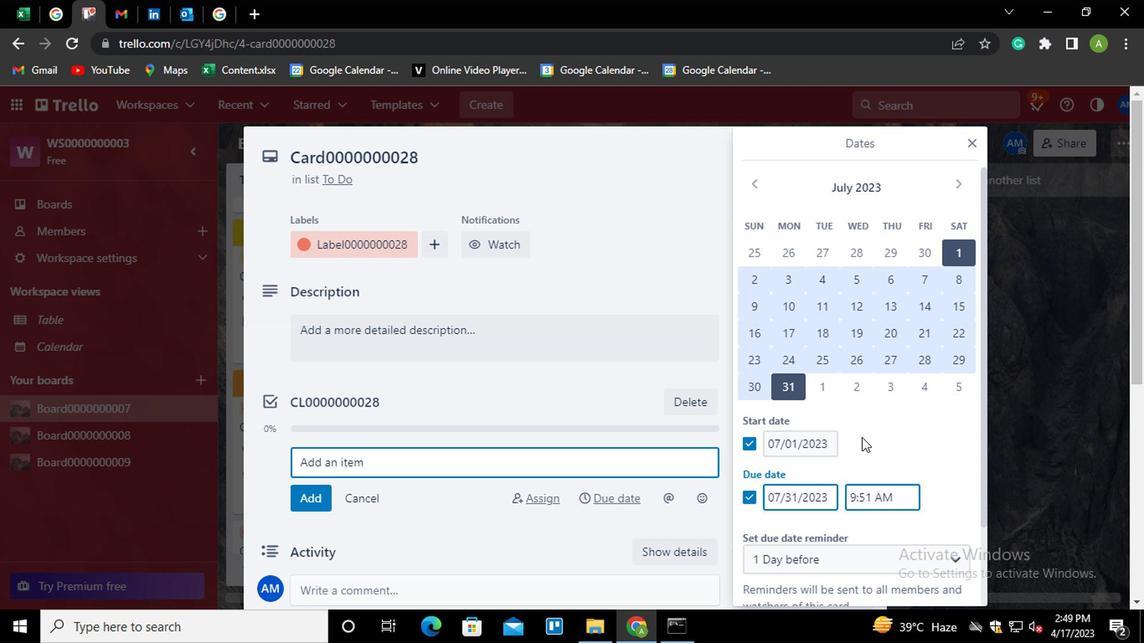 
Action: Mouse moved to (693, 464)
Screenshot: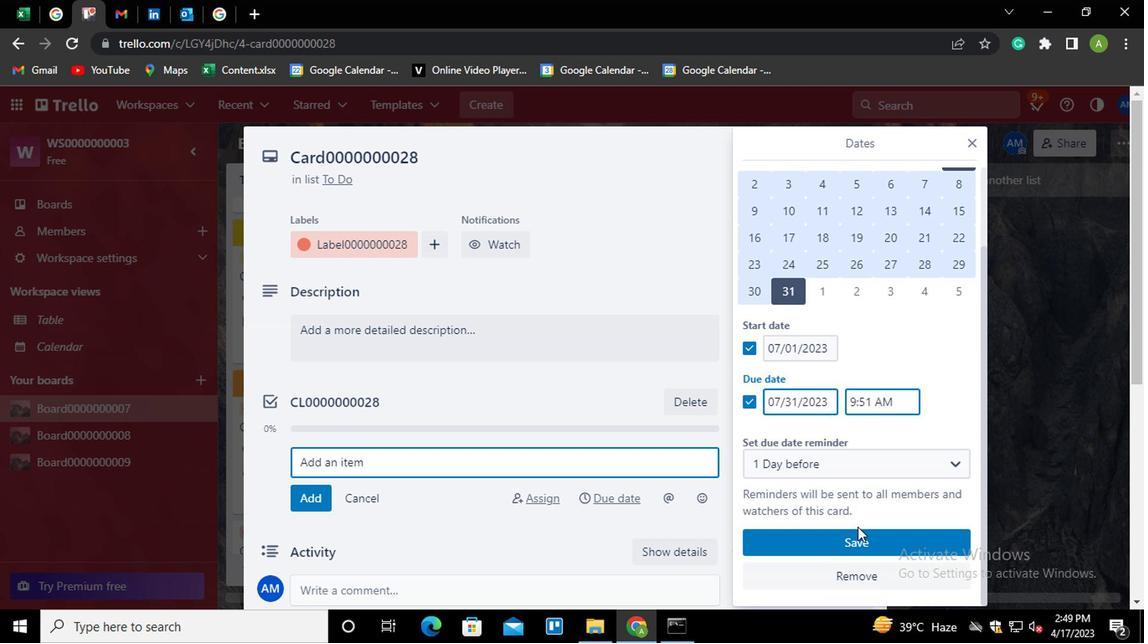 
Action: Mouse pressed left at (693, 464)
Screenshot: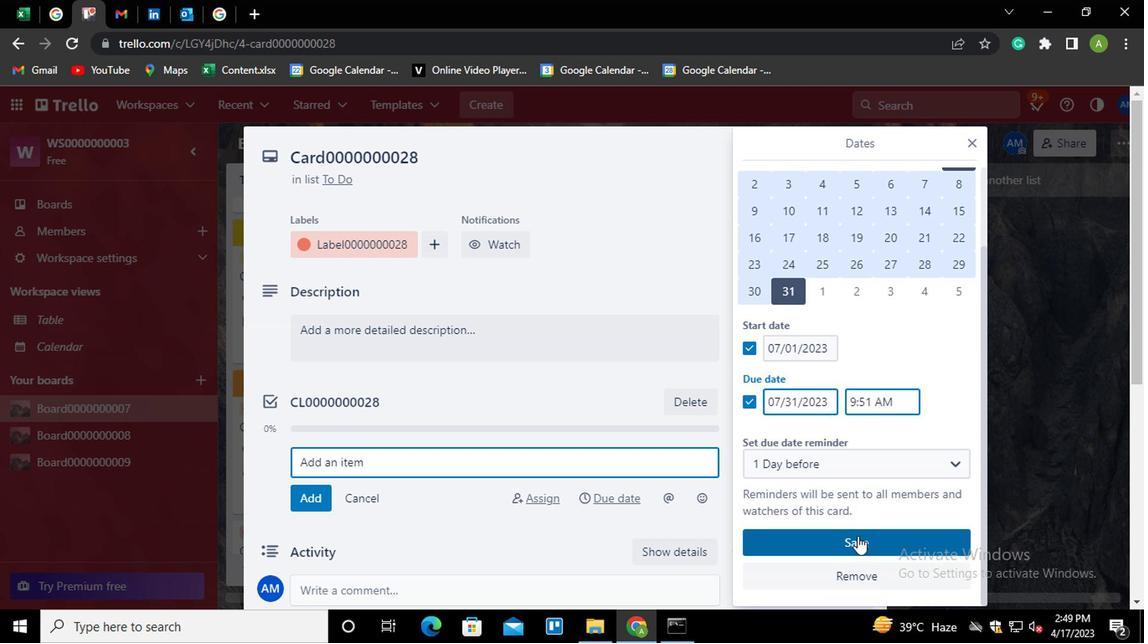 
